 Task: Assign in the project Visionary the issue 'Upgrade the accessibility of a mobile application to comply with international accessibility standards' to the sprint 'Moonshot'.
Action: Mouse moved to (927, 210)
Screenshot: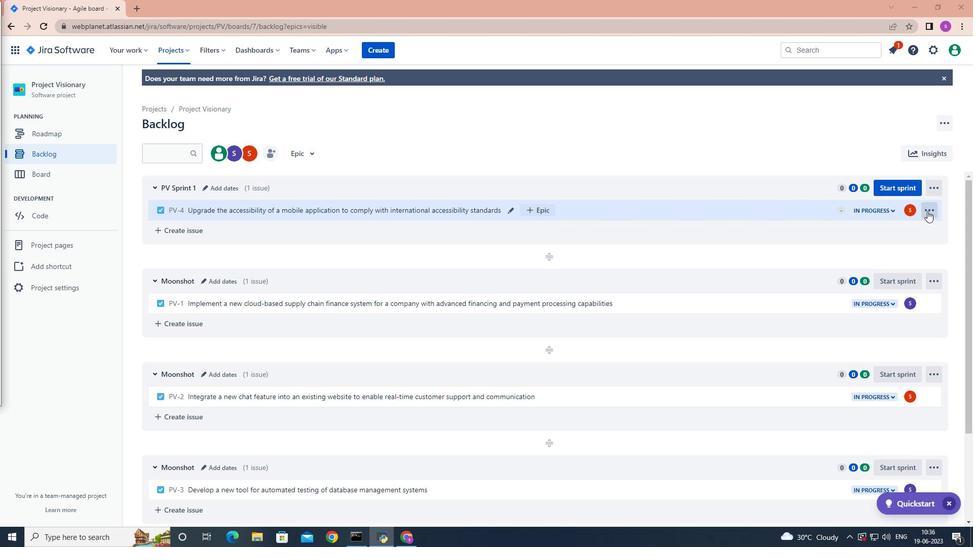
Action: Mouse pressed left at (927, 210)
Screenshot: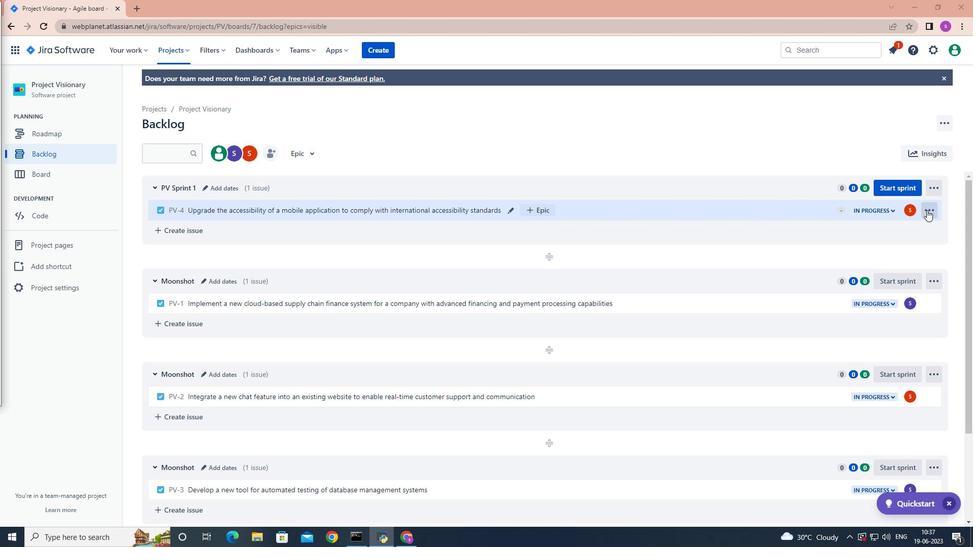 
Action: Mouse moved to (907, 358)
Screenshot: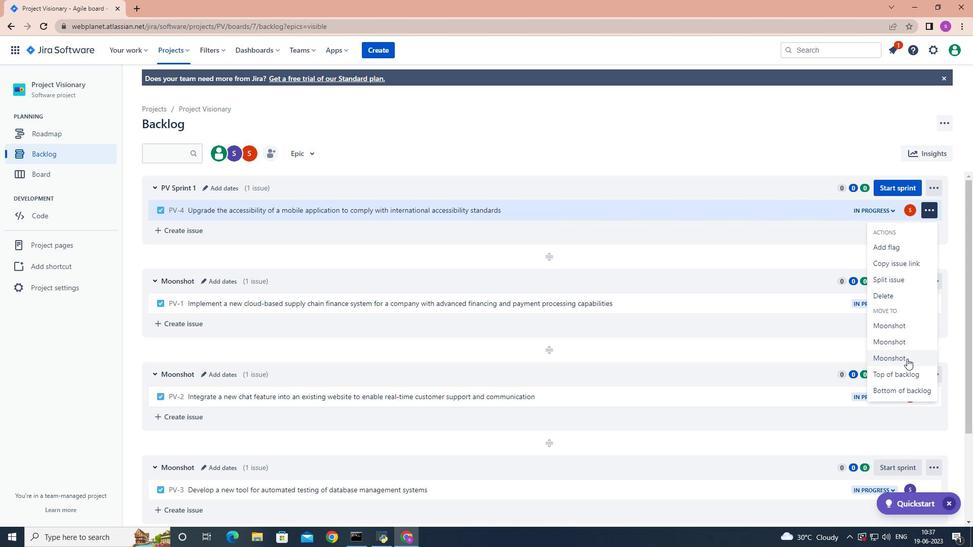 
Action: Mouse pressed left at (907, 358)
Screenshot: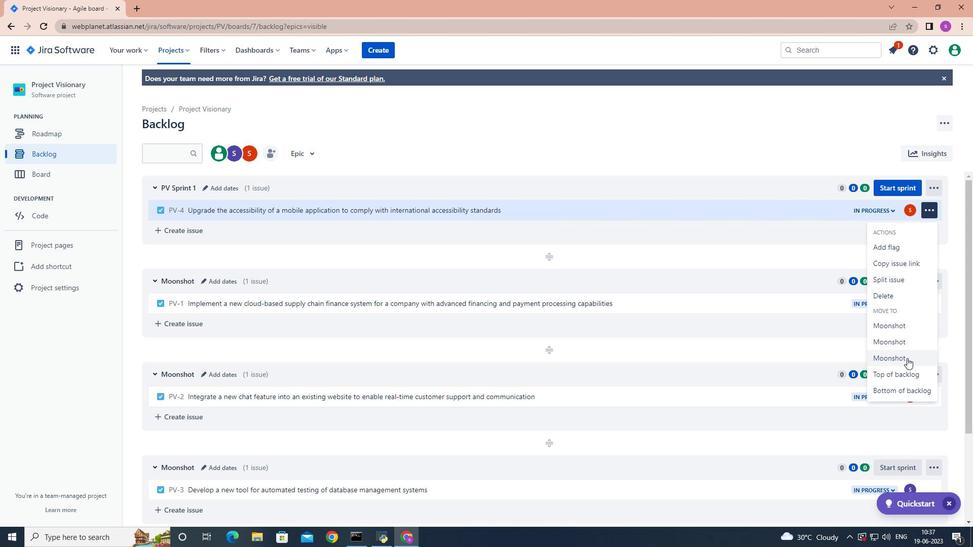
Action: Mouse moved to (906, 358)
Screenshot: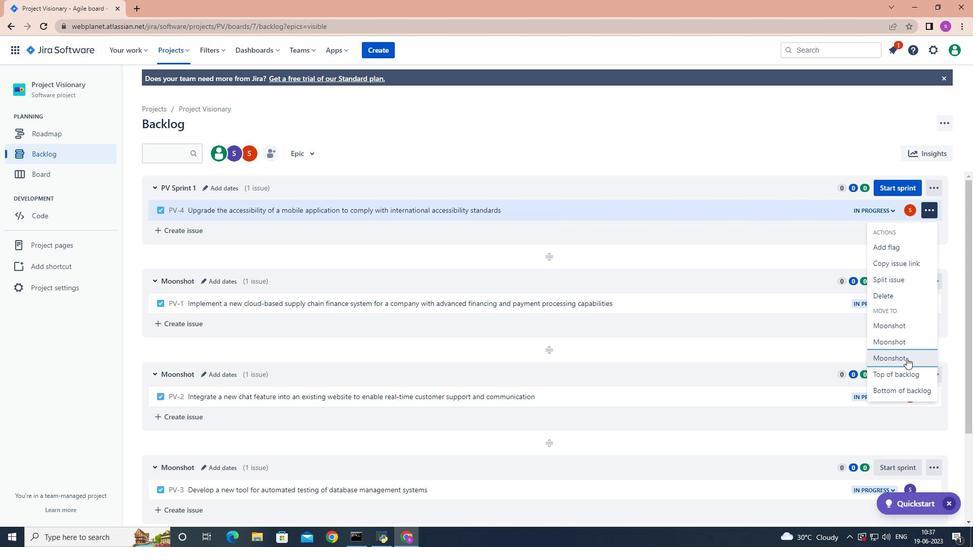
